 Task: Research Airbnb properties in Jabal os Saraj, Afghanistan from 9th November, 2023 to 17th November, 2023 for 2 adults.1  bedroom having 2 beds and 1 bathroom. Property type can be flat. Amenities needed is wifi. Look for 3 properties as per requirement.
Action: Mouse moved to (412, 59)
Screenshot: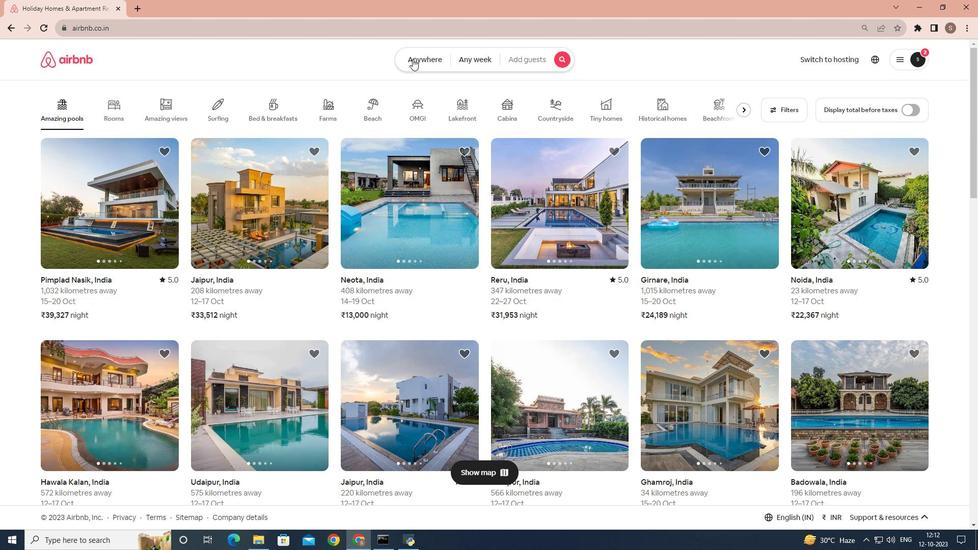
Action: Mouse pressed left at (412, 59)
Screenshot: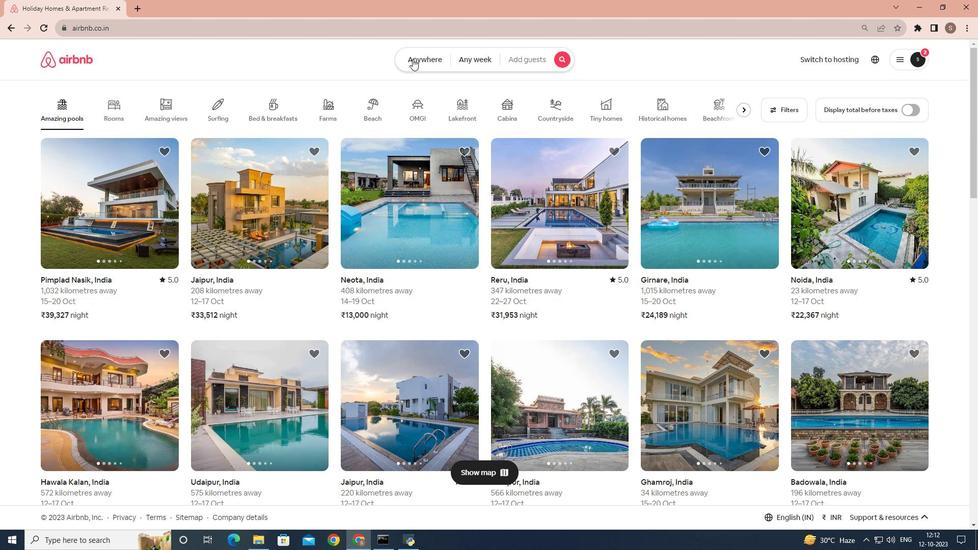 
Action: Mouse moved to (361, 98)
Screenshot: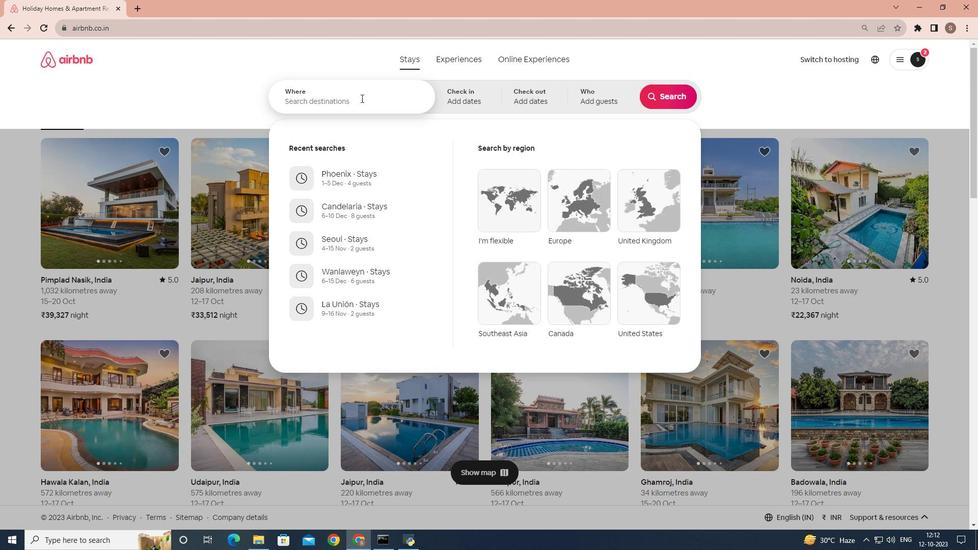 
Action: Mouse pressed left at (361, 98)
Screenshot: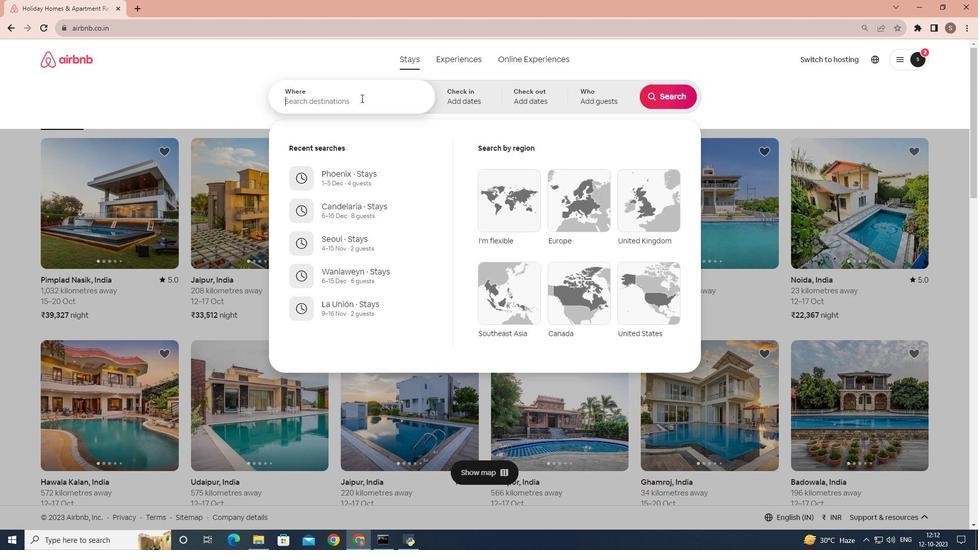 
Action: Key pressed <Key.shift>Jabal<Key.space>os<Key.space><Key.shift>Saraj,<Key.space><Key.shift>Afghanistan
Screenshot: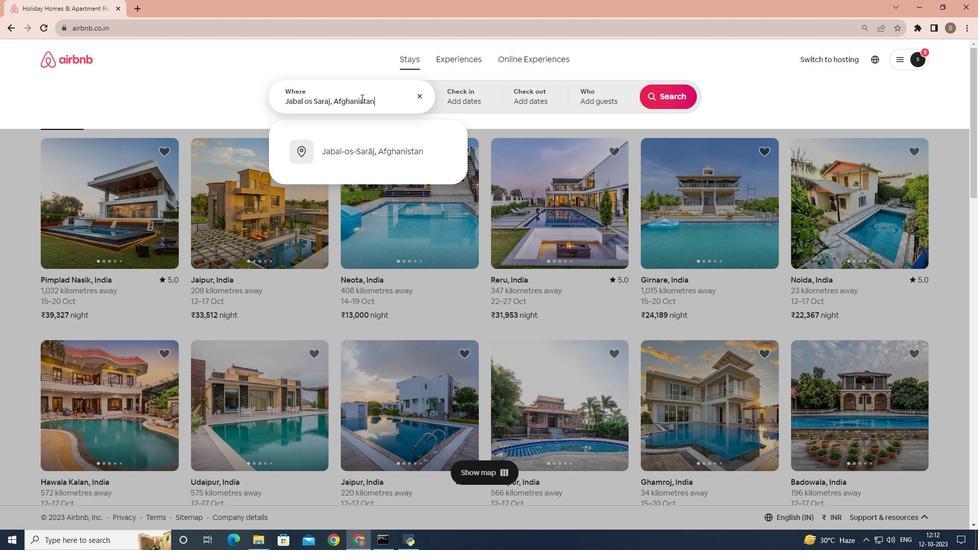 
Action: Mouse moved to (368, 150)
Screenshot: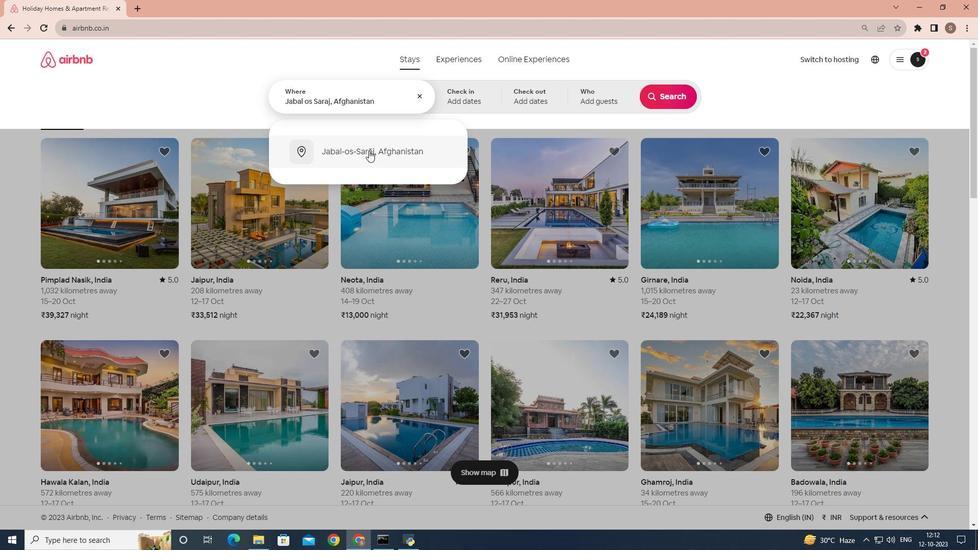 
Action: Mouse pressed left at (368, 150)
Screenshot: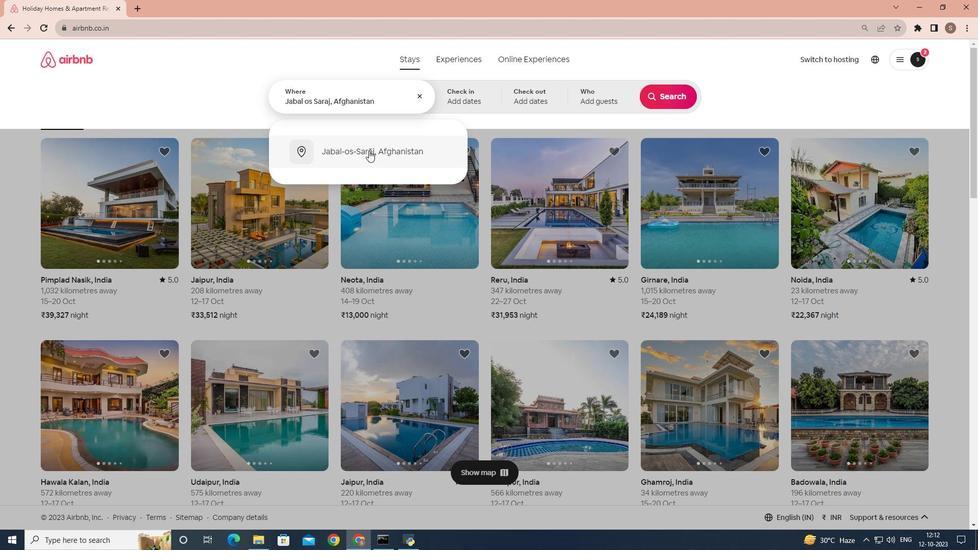 
Action: Mouse moved to (602, 249)
Screenshot: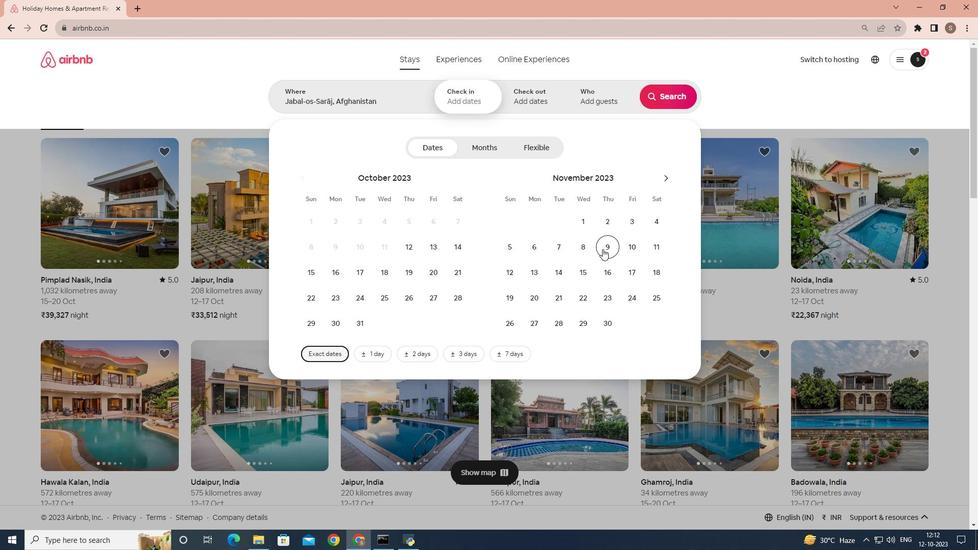 
Action: Mouse pressed left at (602, 249)
Screenshot: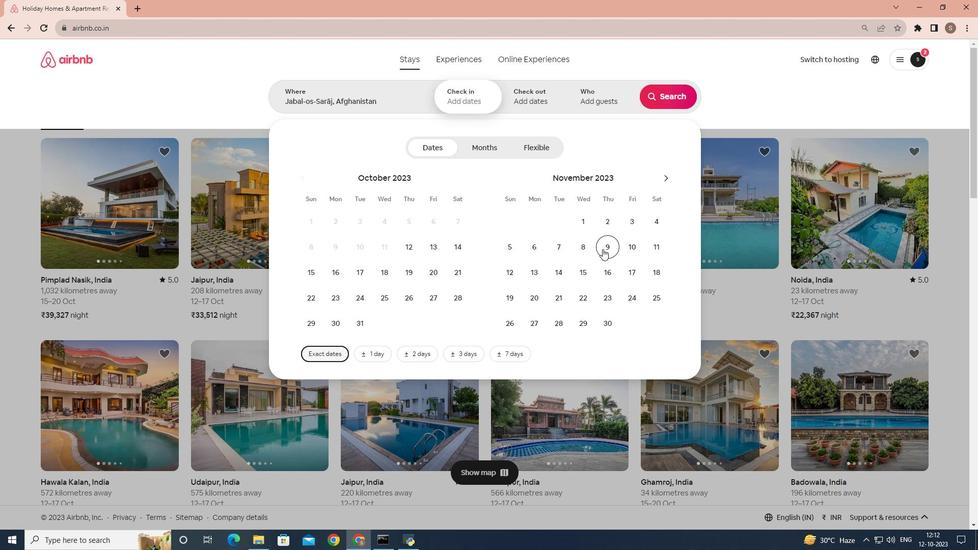 
Action: Mouse moved to (625, 269)
Screenshot: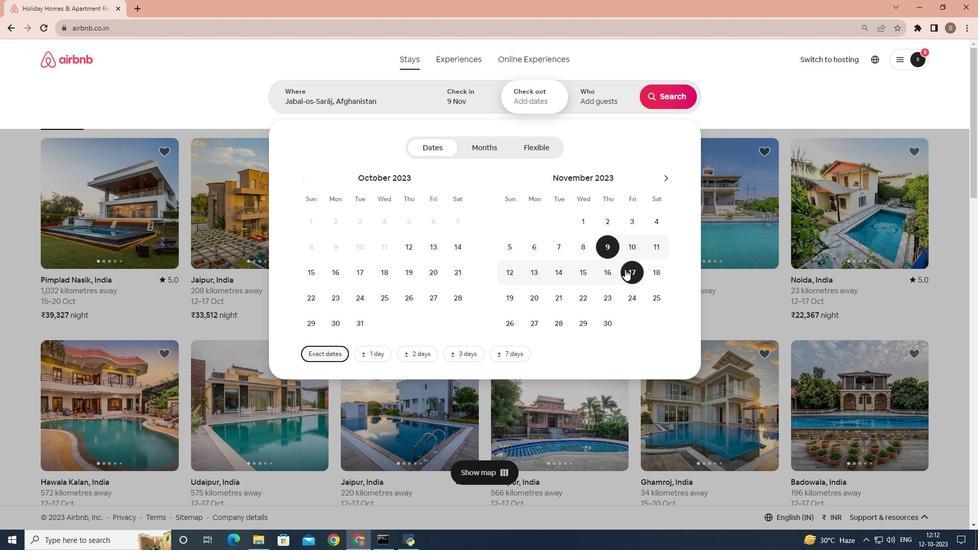 
Action: Mouse pressed left at (625, 269)
Screenshot: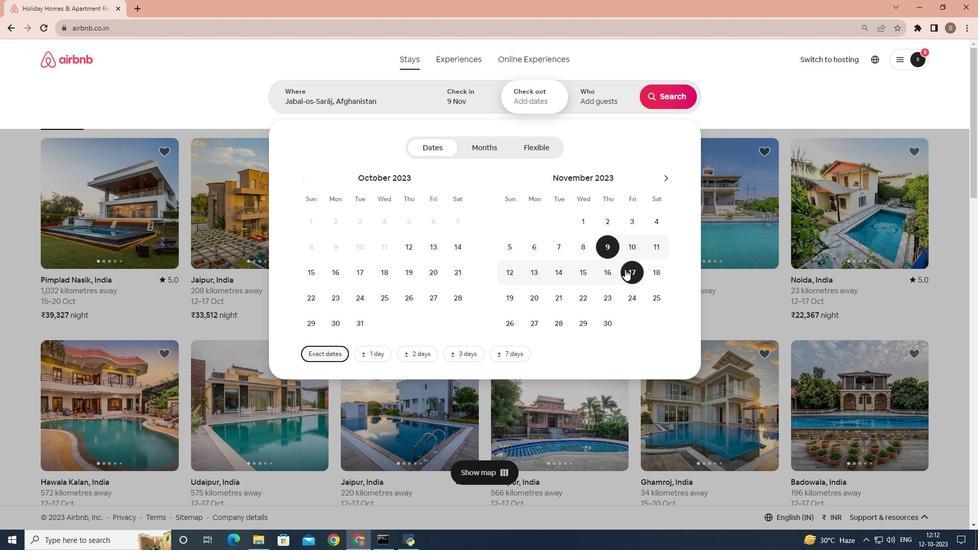 
Action: Mouse moved to (607, 95)
Screenshot: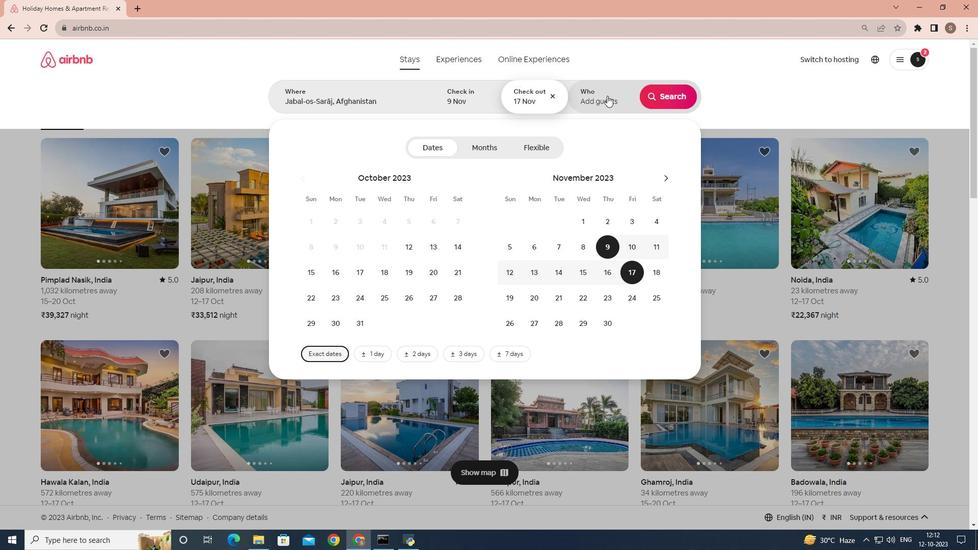 
Action: Mouse pressed left at (607, 95)
Screenshot: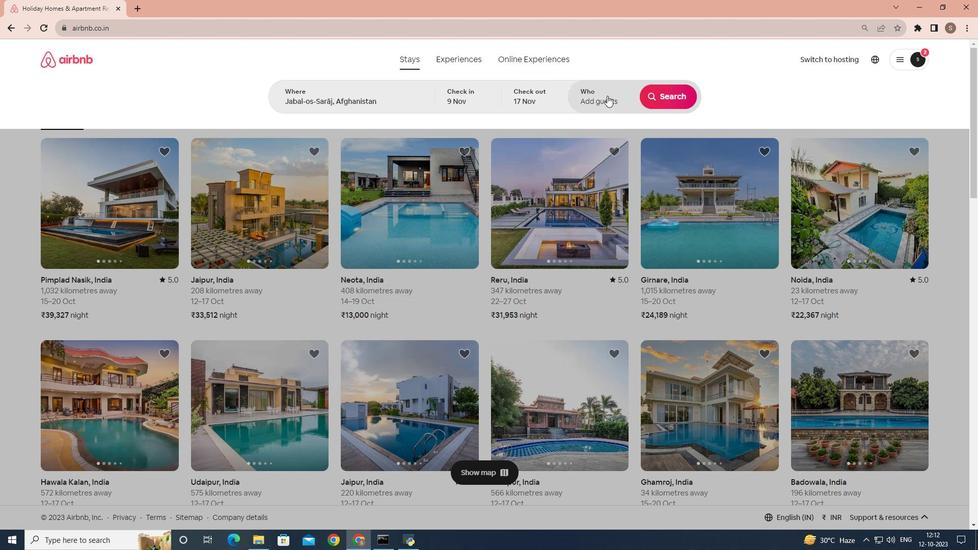 
Action: Mouse moved to (664, 144)
Screenshot: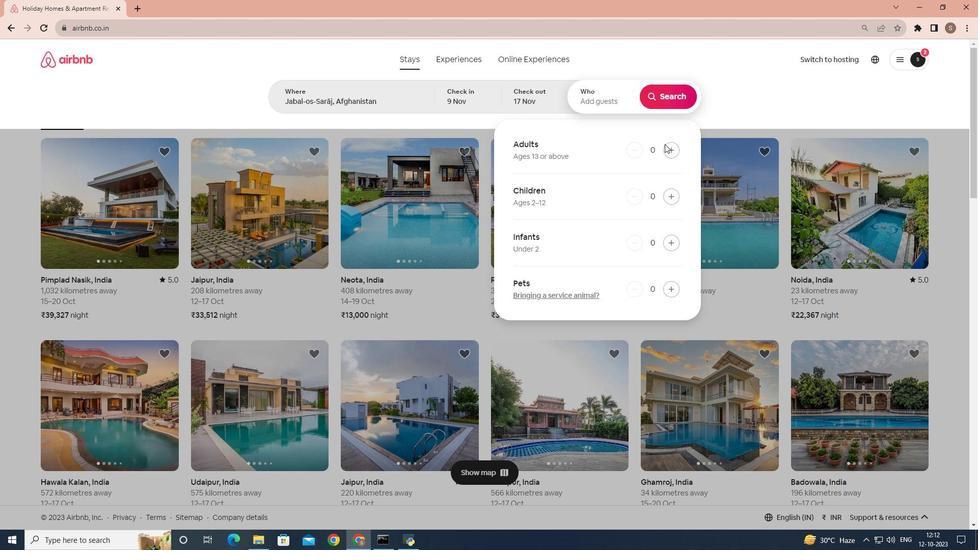 
Action: Mouse pressed left at (664, 144)
Screenshot: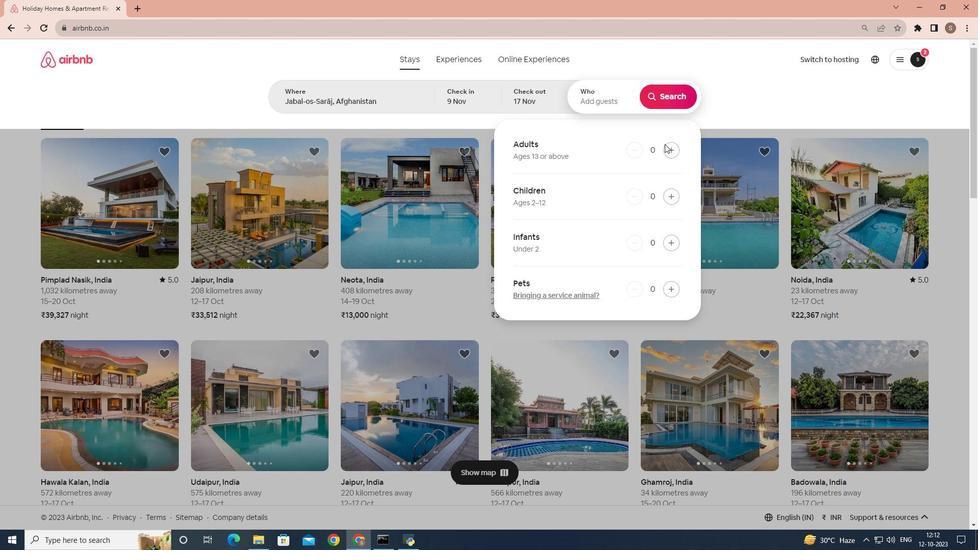 
Action: Mouse moved to (668, 144)
Screenshot: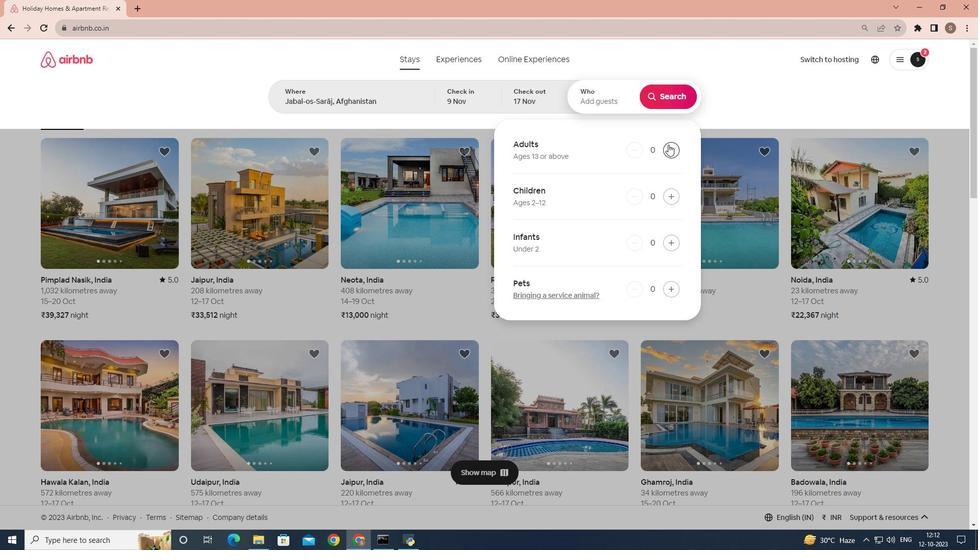 
Action: Mouse pressed left at (668, 144)
Screenshot: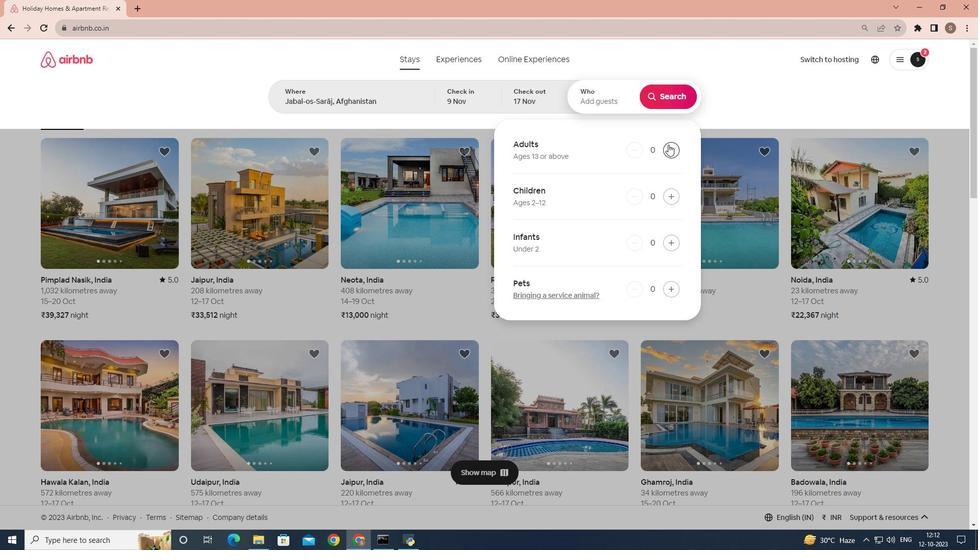 
Action: Mouse pressed left at (668, 144)
Screenshot: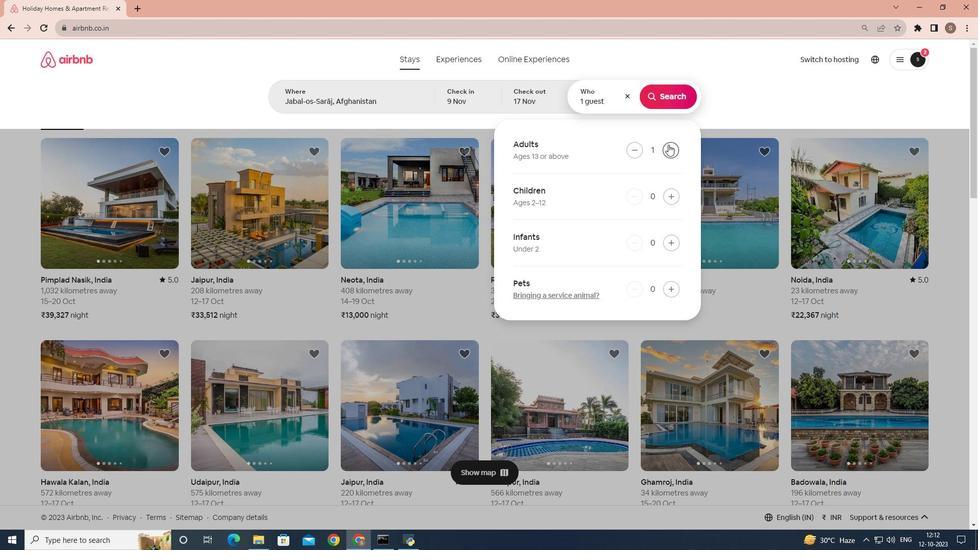 
Action: Mouse moved to (649, 103)
Screenshot: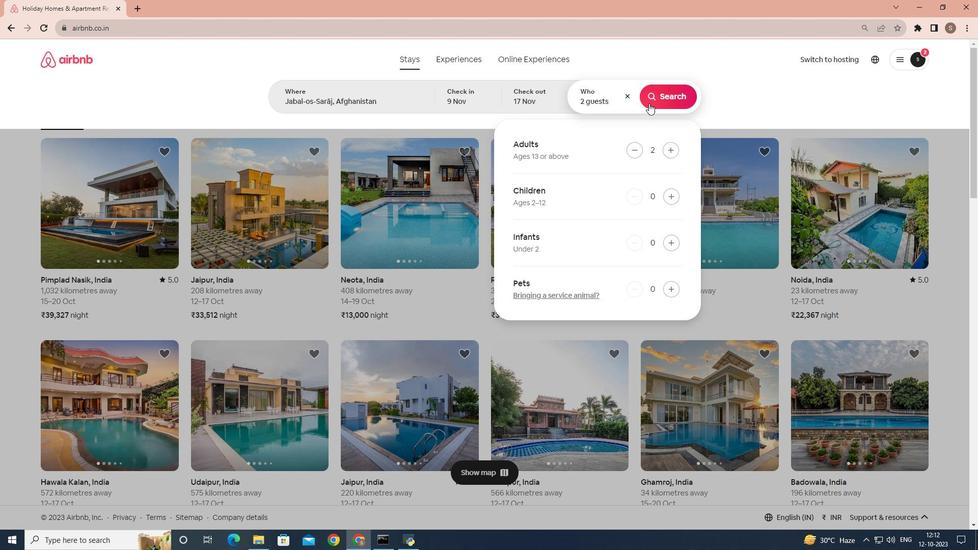 
Action: Mouse pressed left at (649, 103)
Screenshot: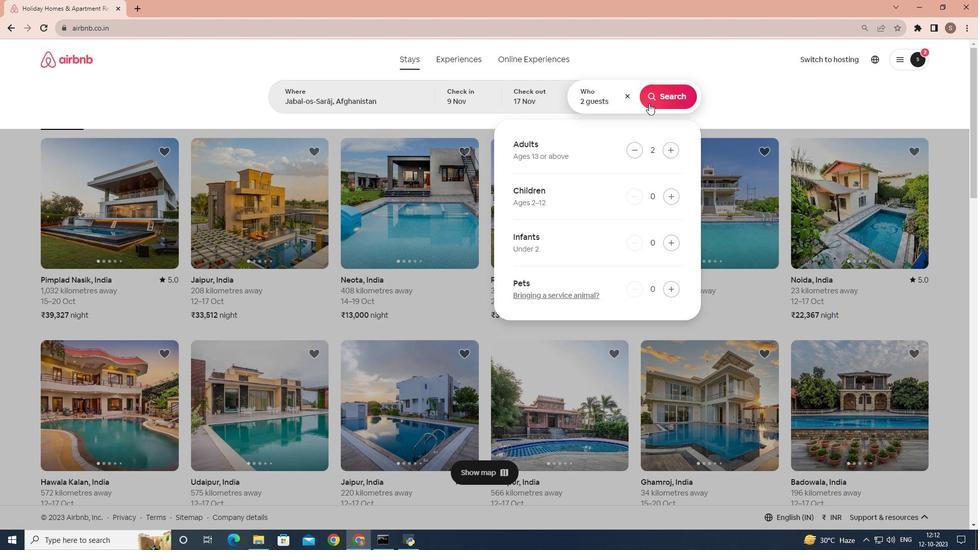 
Action: Mouse moved to (808, 102)
Screenshot: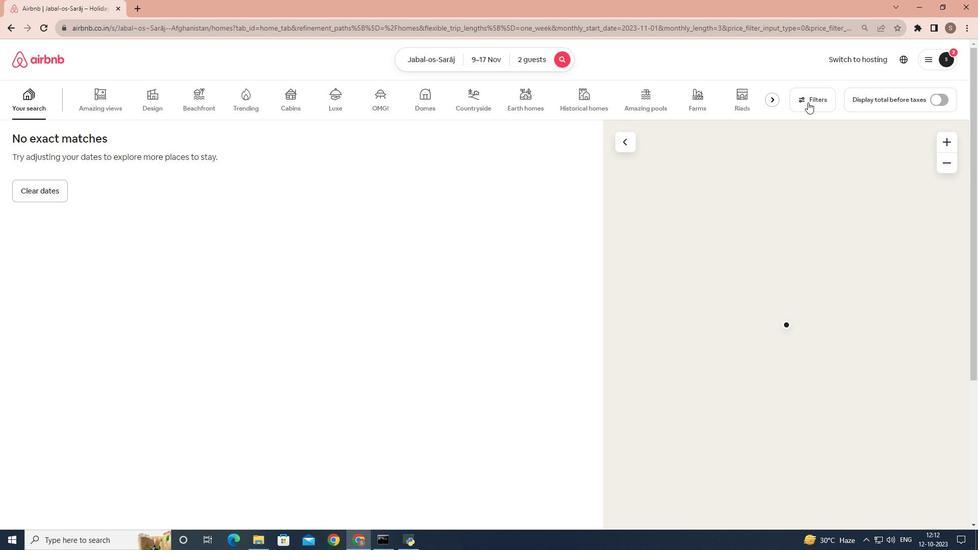 
Action: Mouse pressed left at (808, 102)
Screenshot: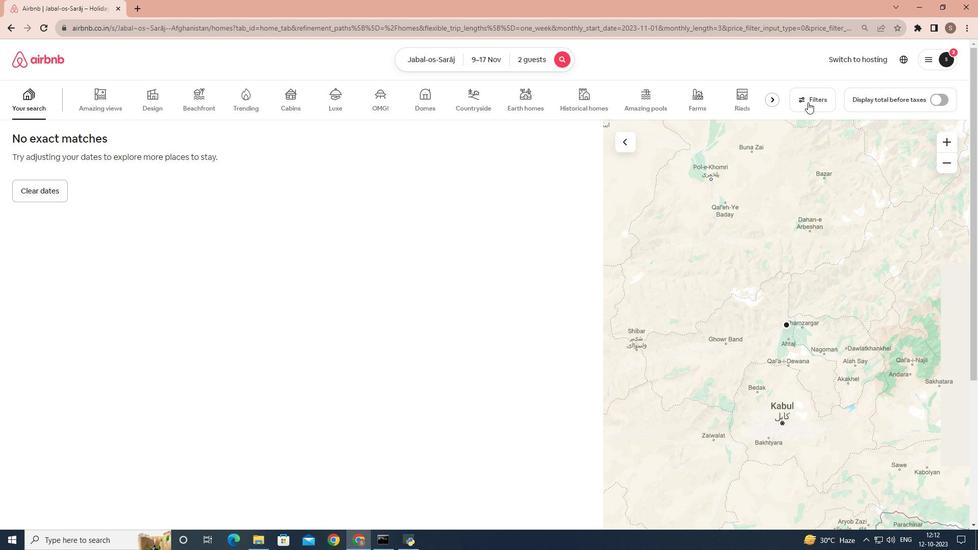 
Action: Mouse moved to (474, 308)
Screenshot: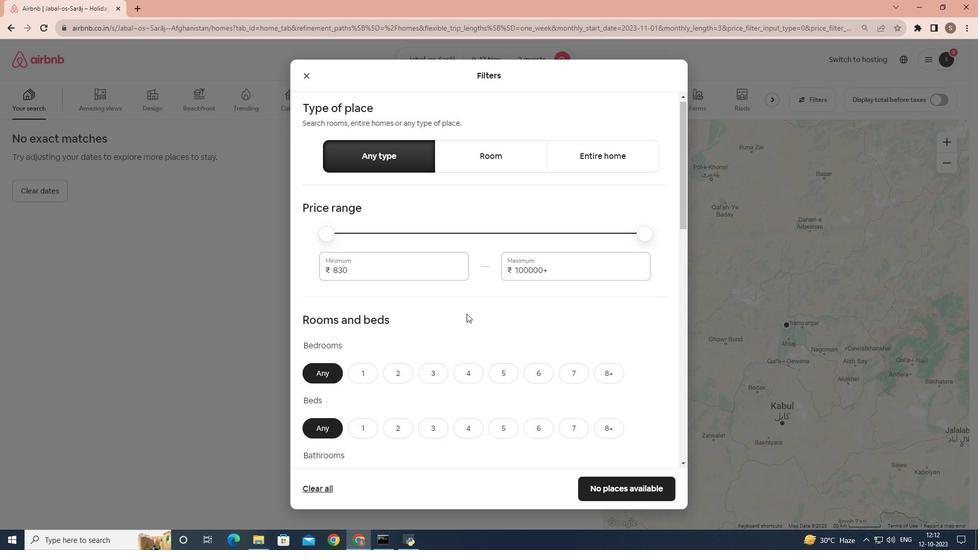 
Action: Mouse scrolled (474, 307) with delta (0, 0)
Screenshot: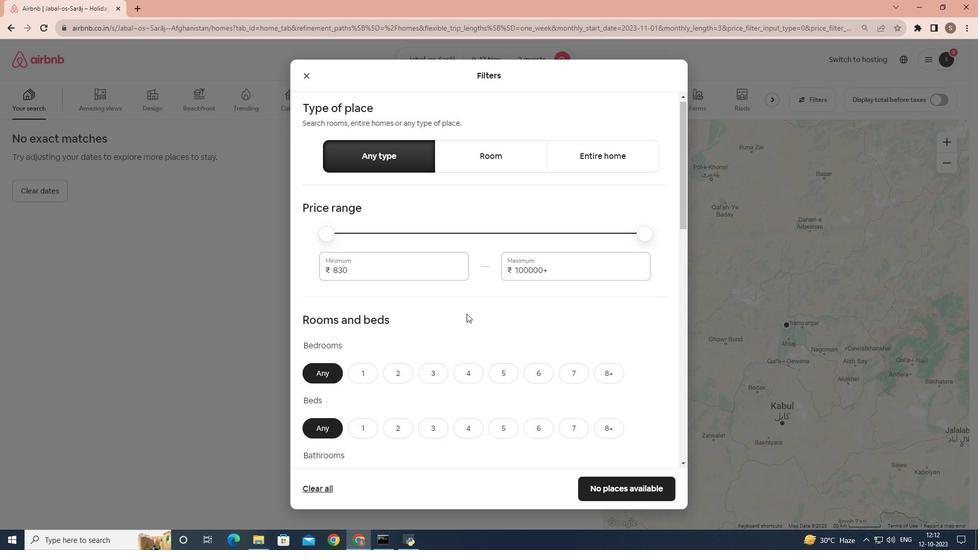 
Action: Mouse moved to (368, 317)
Screenshot: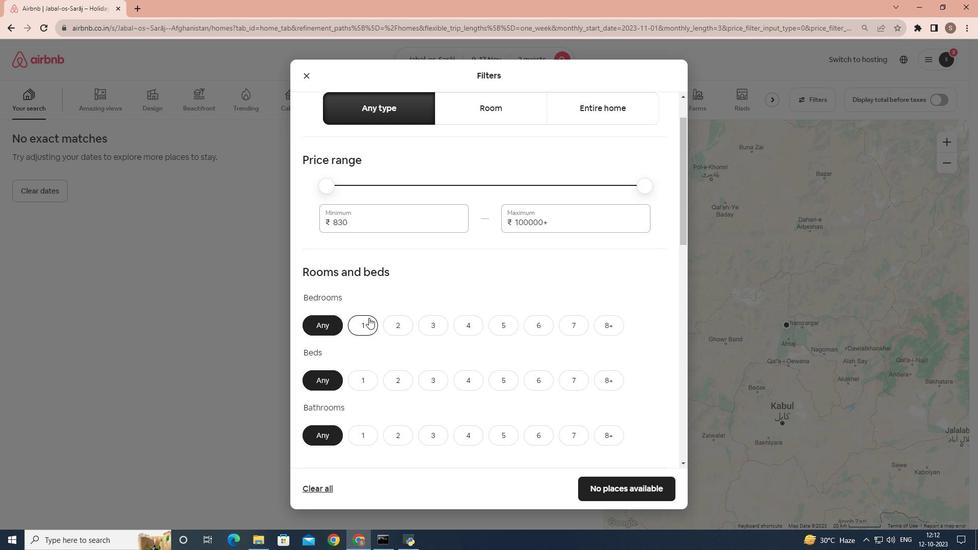 
Action: Mouse pressed left at (368, 317)
Screenshot: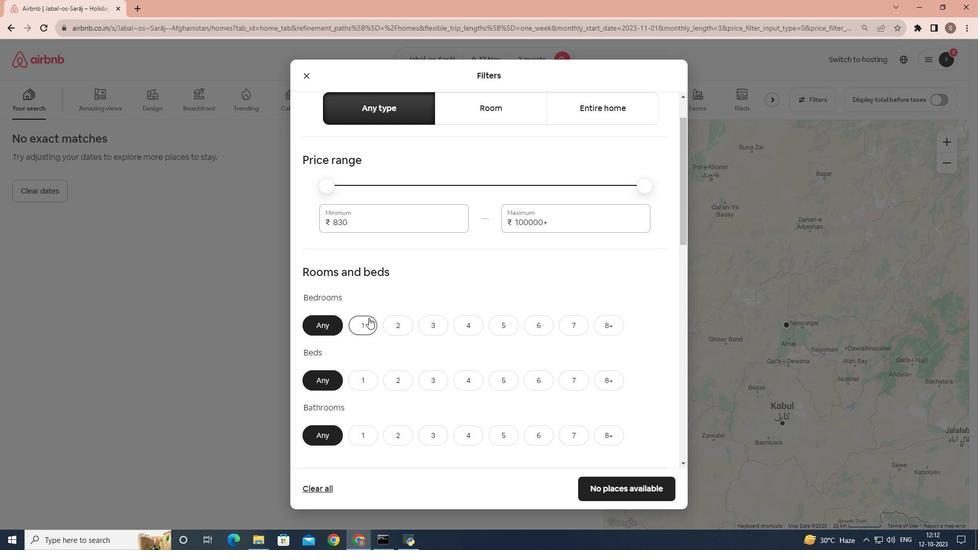 
Action: Mouse moved to (372, 321)
Screenshot: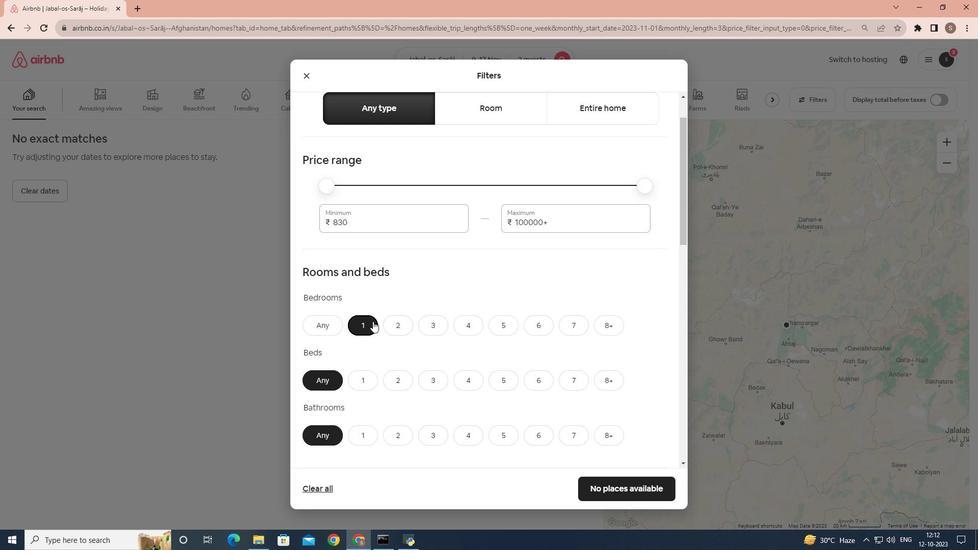 
Action: Mouse scrolled (372, 321) with delta (0, 0)
Screenshot: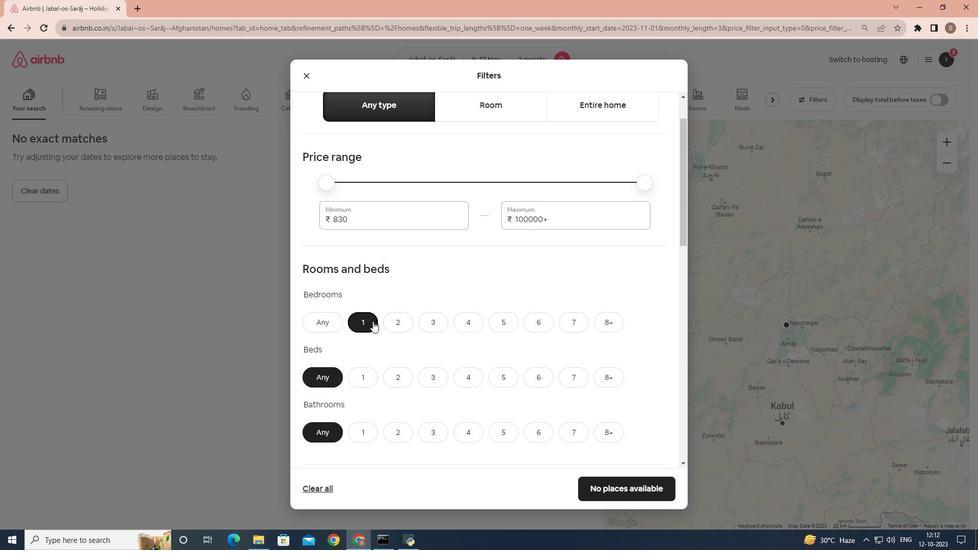 
Action: Mouse moved to (398, 325)
Screenshot: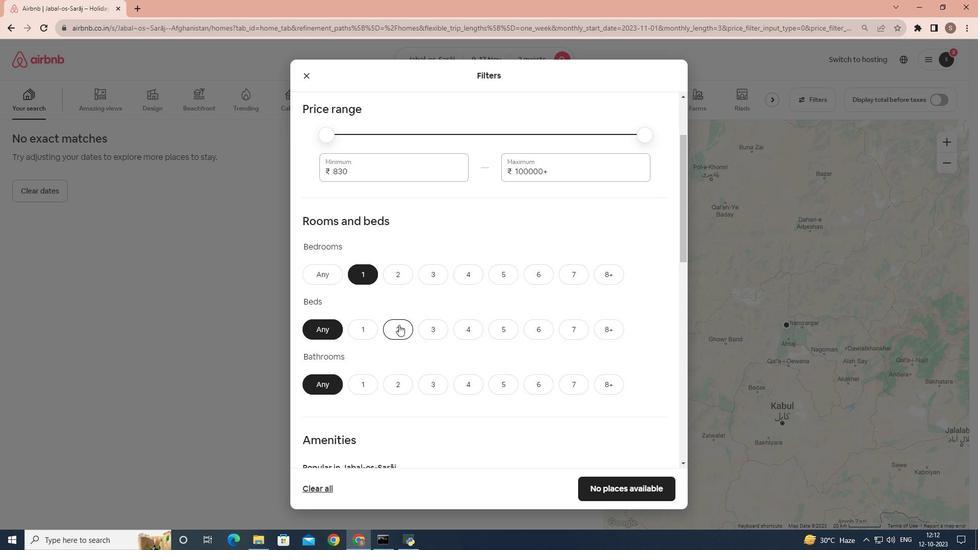 
Action: Mouse pressed left at (398, 325)
Screenshot: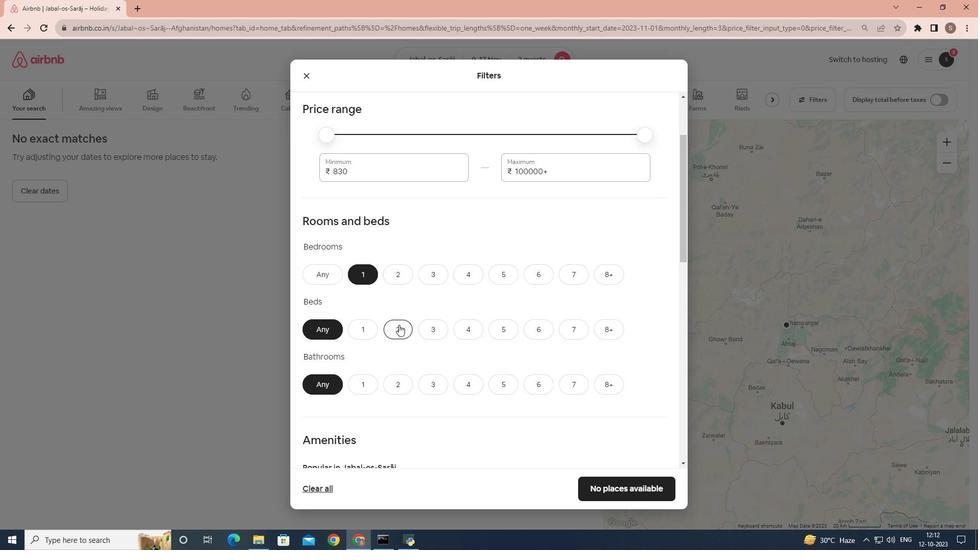 
Action: Mouse scrolled (398, 324) with delta (0, 0)
Screenshot: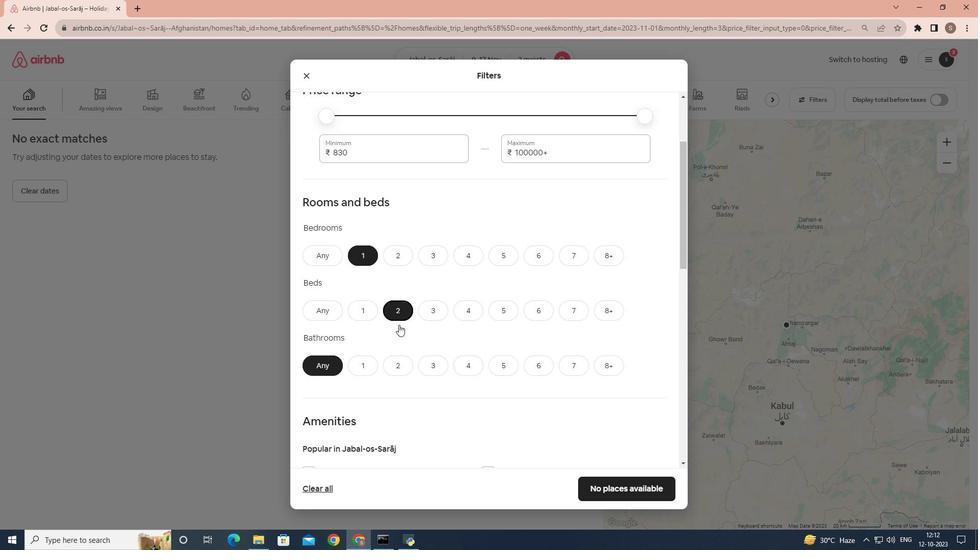 
Action: Mouse moved to (366, 330)
Screenshot: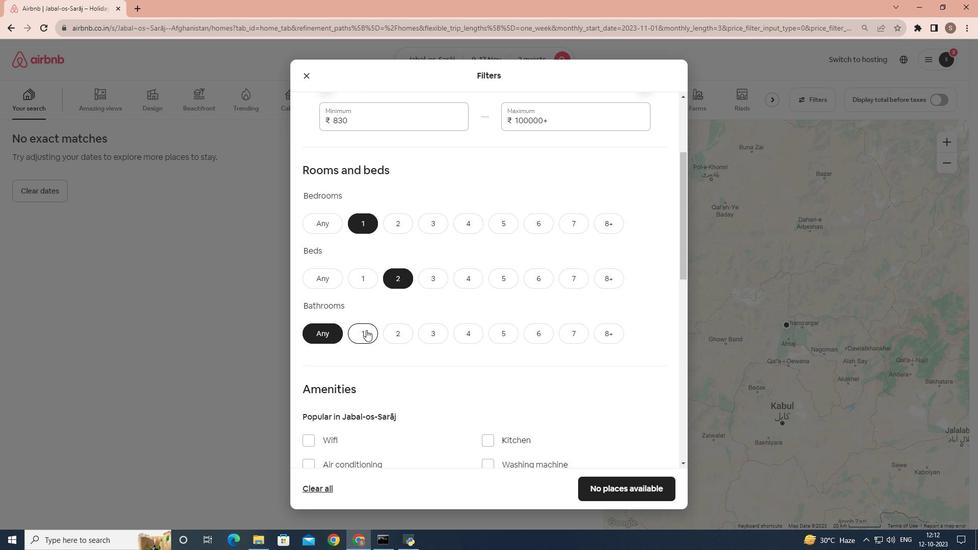 
Action: Mouse pressed left at (366, 330)
Screenshot: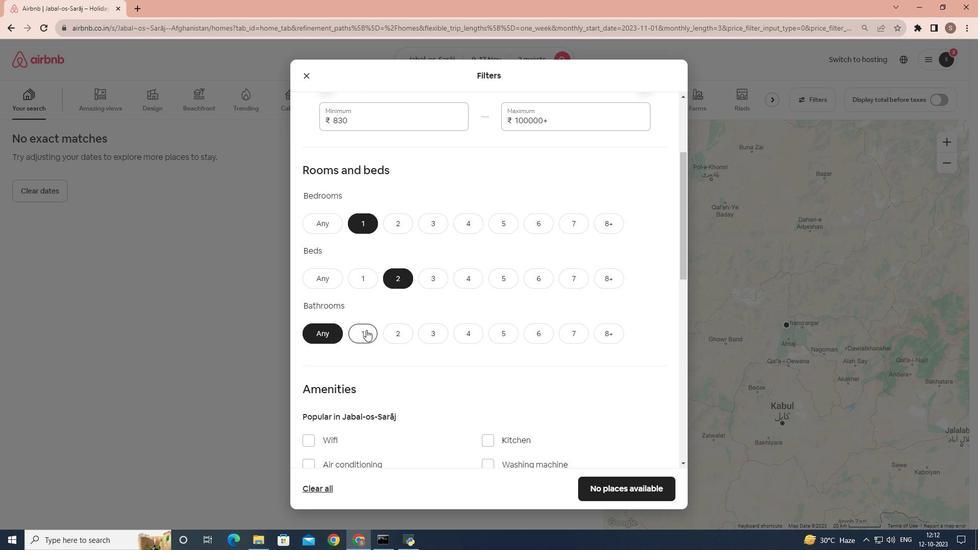 
Action: Mouse moved to (450, 336)
Screenshot: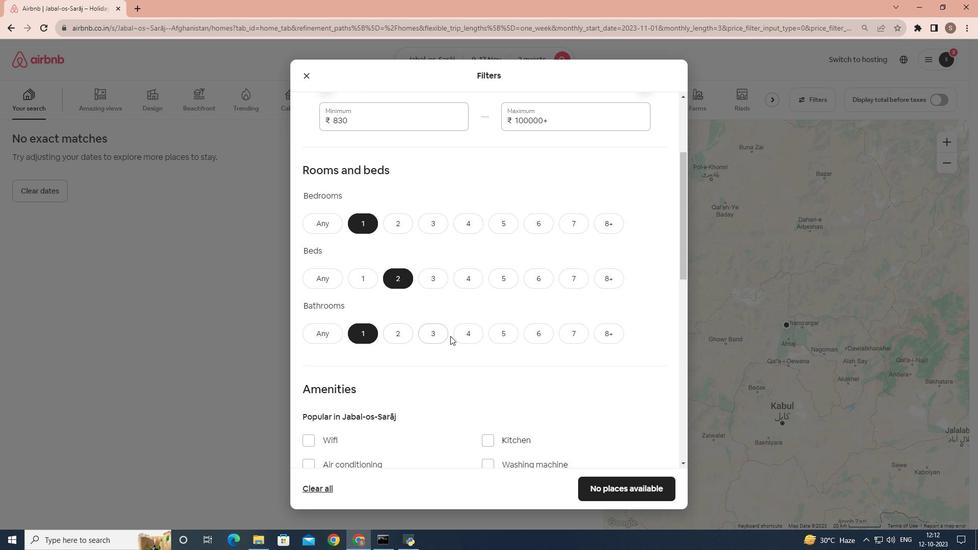 
Action: Mouse scrolled (450, 335) with delta (0, 0)
Screenshot: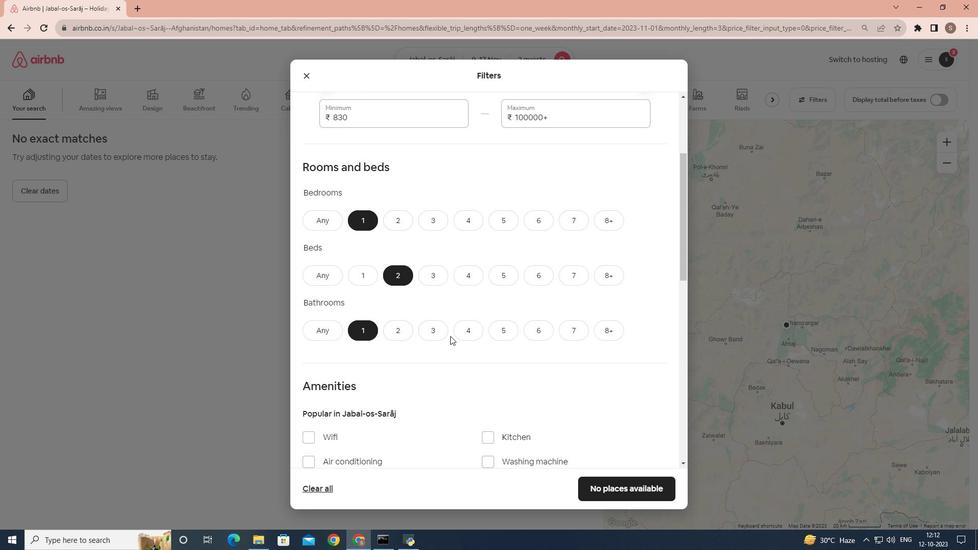 
Action: Mouse scrolled (450, 335) with delta (0, 0)
Screenshot: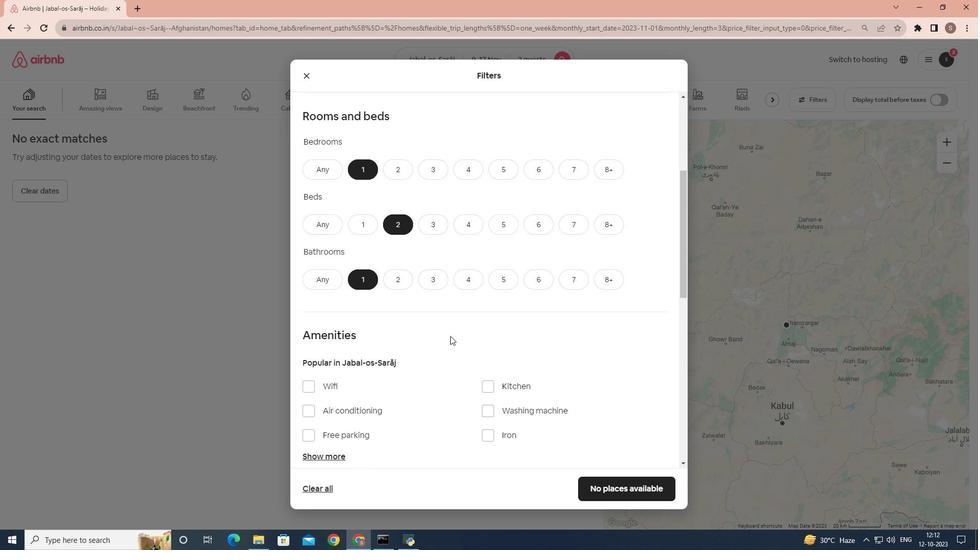 
Action: Mouse moved to (442, 338)
Screenshot: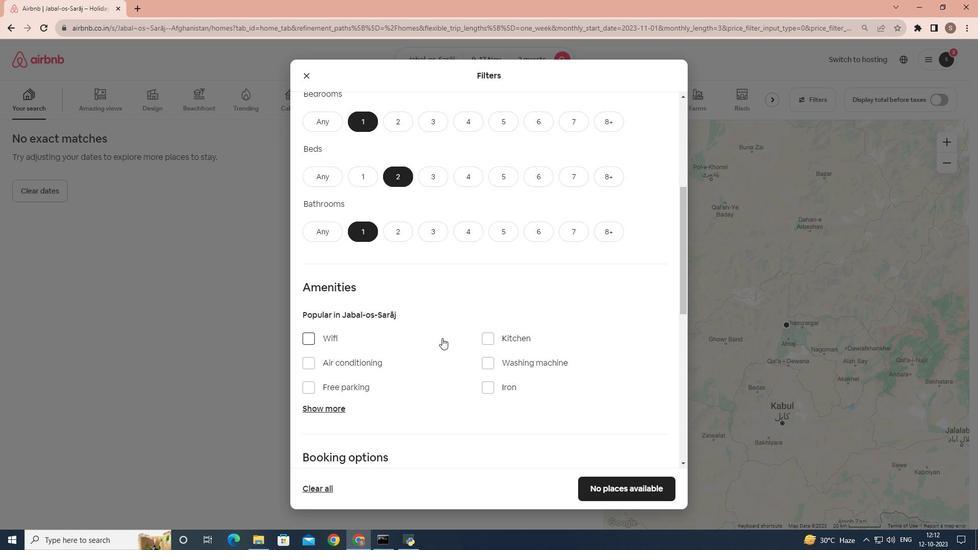 
Action: Mouse scrolled (442, 337) with delta (0, 0)
Screenshot: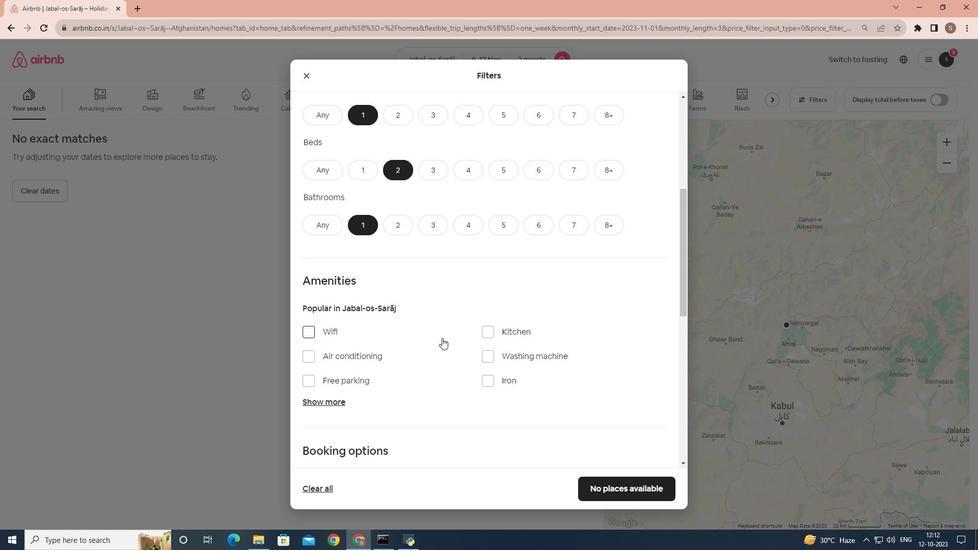 
Action: Mouse moved to (309, 288)
Screenshot: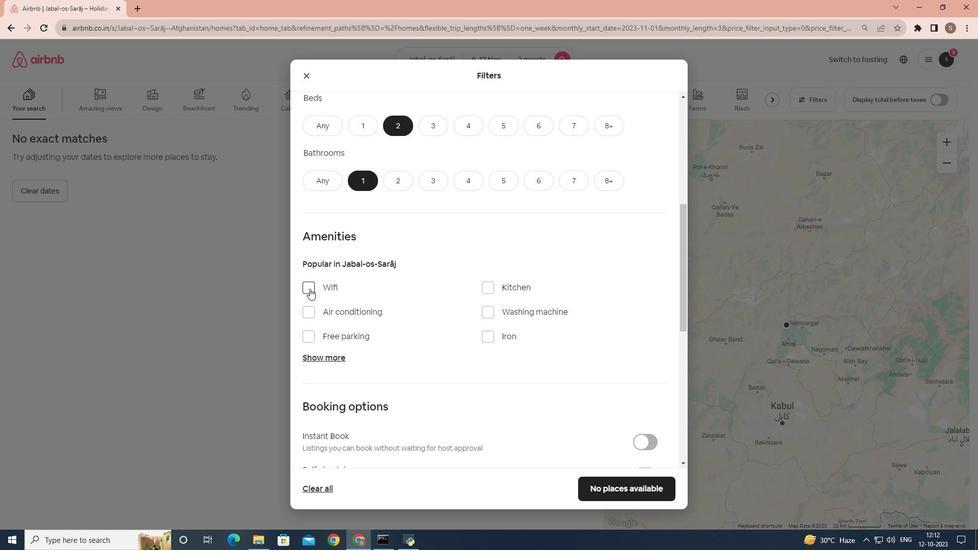 
Action: Mouse pressed left at (309, 288)
Screenshot: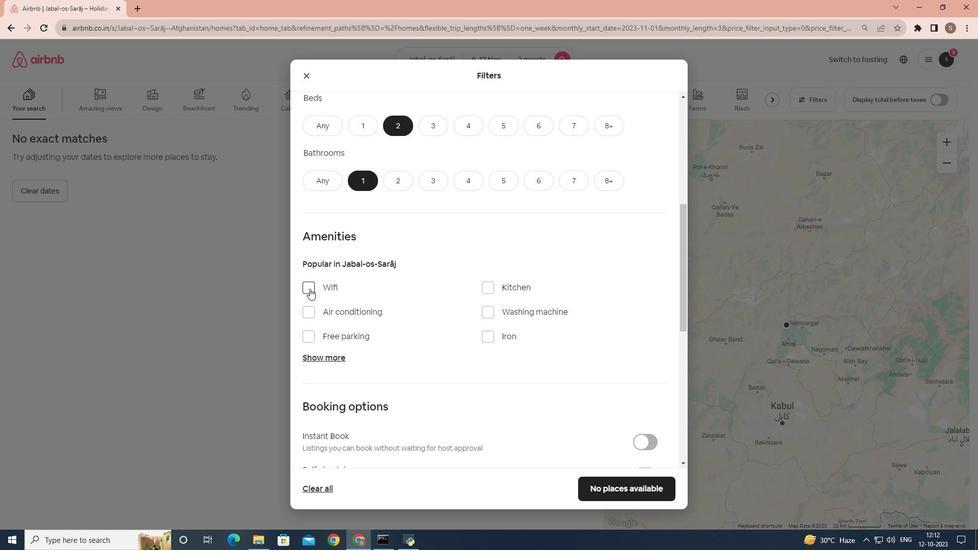 
